 Task: Set the "Skip frame" for decoding in FFmpeg audio/video decoder to none.
Action: Mouse moved to (103, 13)
Screenshot: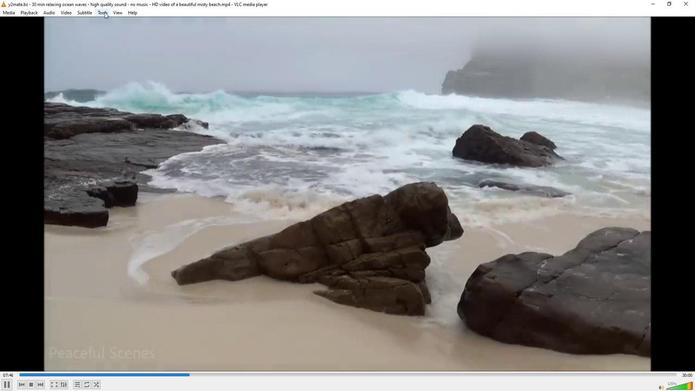 
Action: Mouse pressed left at (103, 13)
Screenshot: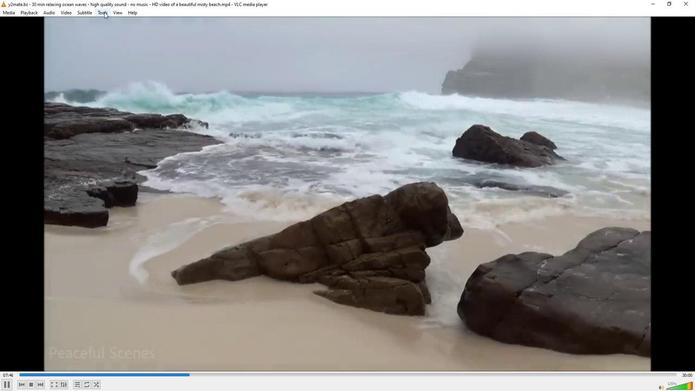
Action: Mouse moved to (113, 100)
Screenshot: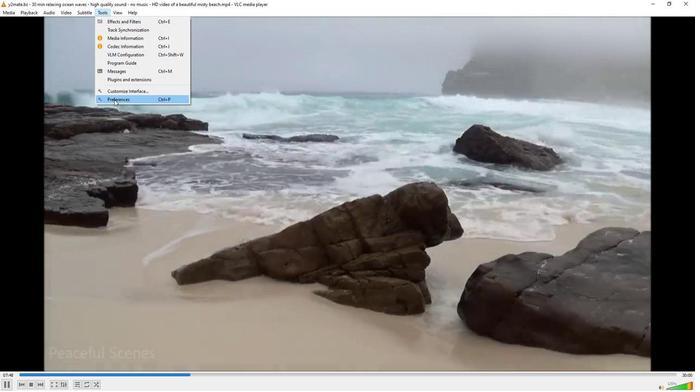 
Action: Mouse pressed left at (113, 100)
Screenshot: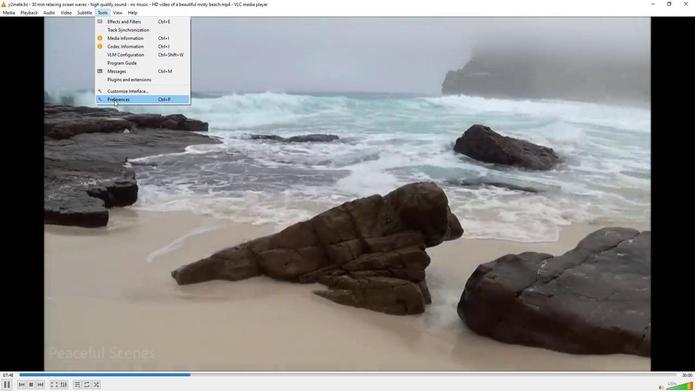 
Action: Mouse moved to (82, 307)
Screenshot: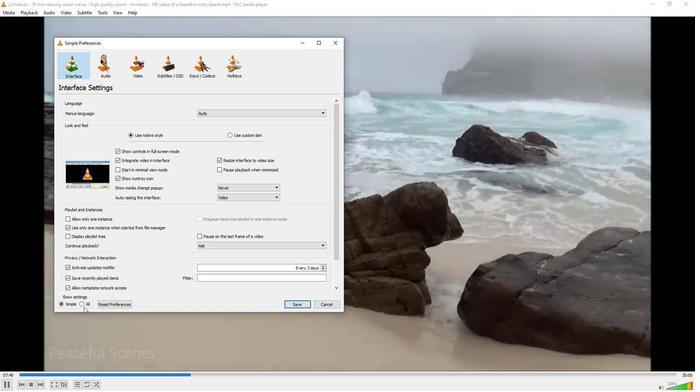 
Action: Mouse pressed left at (82, 307)
Screenshot: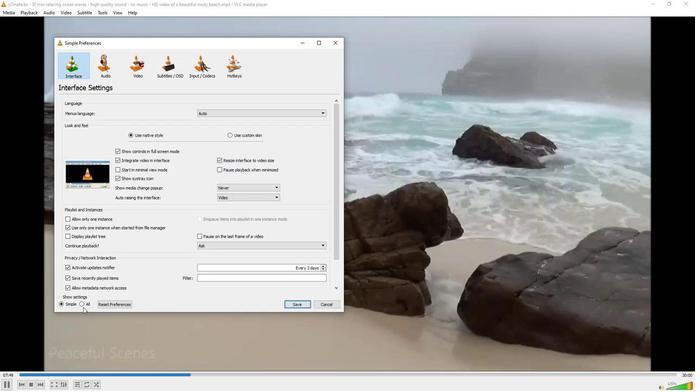 
Action: Mouse moved to (82, 304)
Screenshot: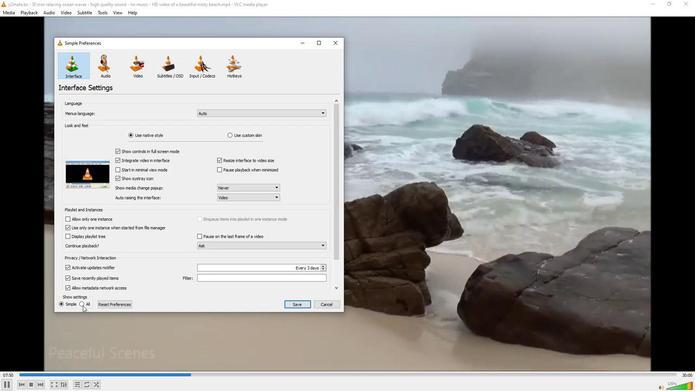 
Action: Mouse pressed left at (82, 304)
Screenshot: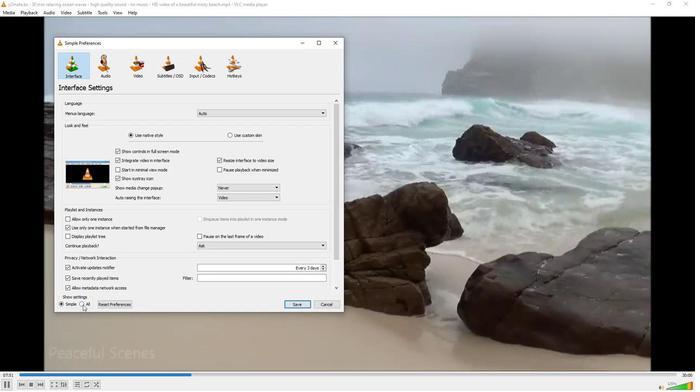 
Action: Mouse moved to (69, 200)
Screenshot: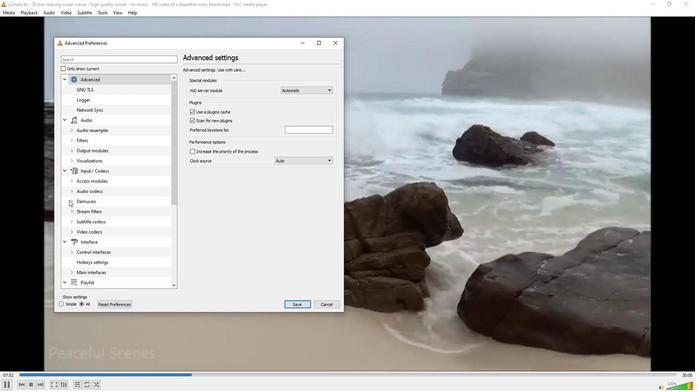 
Action: Mouse pressed left at (69, 200)
Screenshot: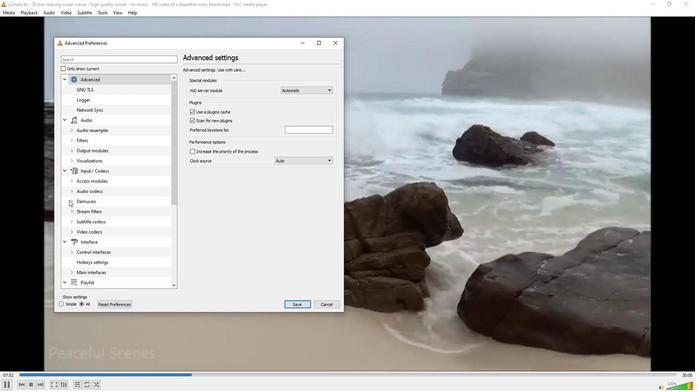 
Action: Mouse moved to (95, 215)
Screenshot: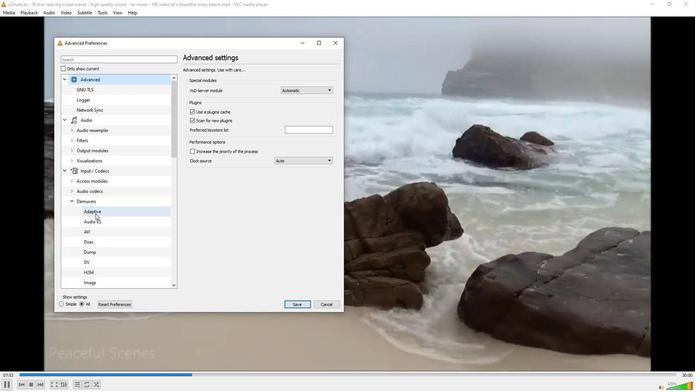 
Action: Mouse scrolled (95, 214) with delta (0, 0)
Screenshot: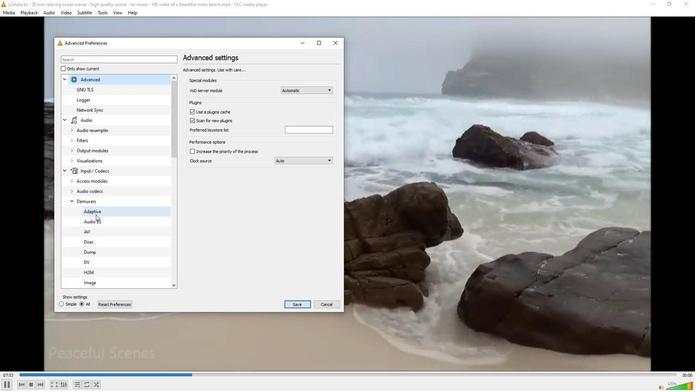 
Action: Mouse scrolled (95, 214) with delta (0, 0)
Screenshot: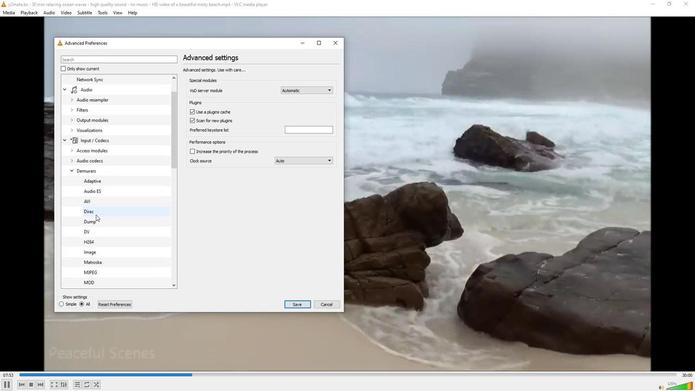 
Action: Mouse scrolled (95, 214) with delta (0, 0)
Screenshot: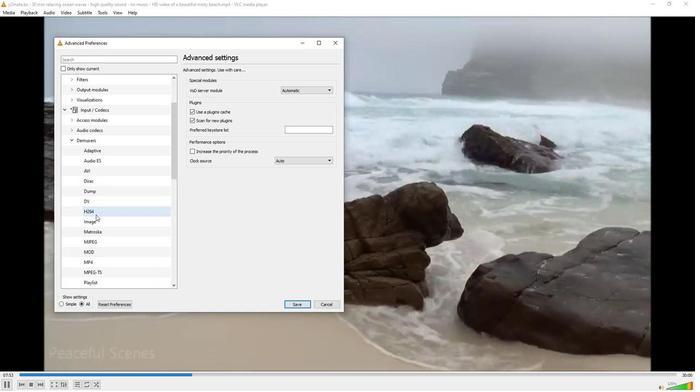 
Action: Mouse scrolled (95, 214) with delta (0, 0)
Screenshot: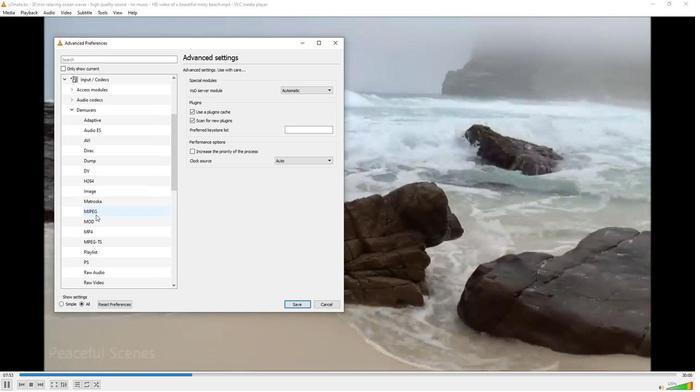 
Action: Mouse scrolled (95, 214) with delta (0, 0)
Screenshot: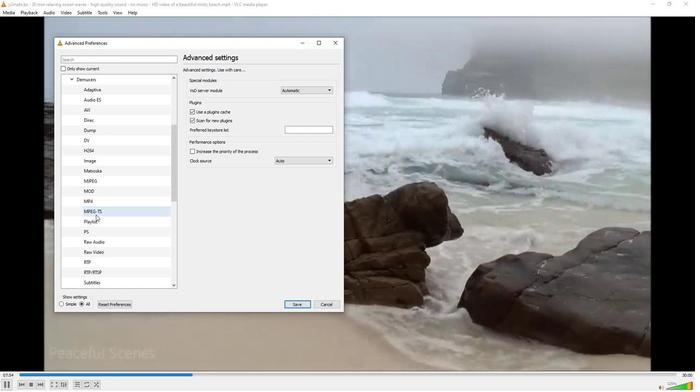 
Action: Mouse scrolled (95, 214) with delta (0, 0)
Screenshot: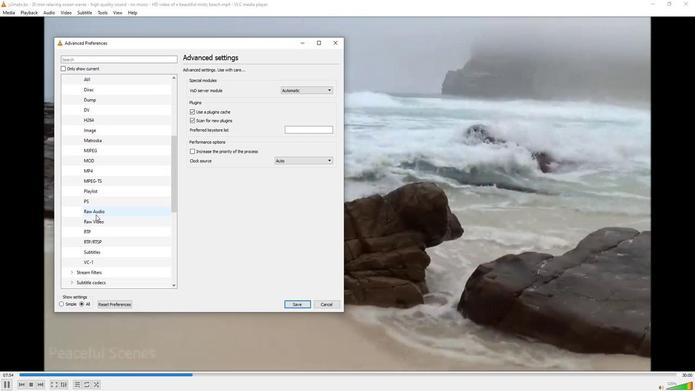 
Action: Mouse moved to (71, 262)
Screenshot: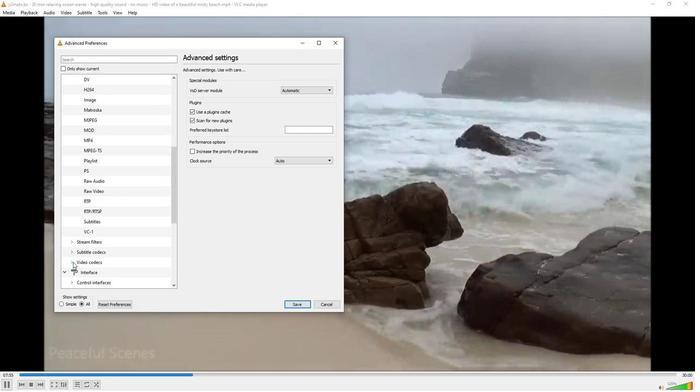 
Action: Mouse pressed left at (71, 262)
Screenshot: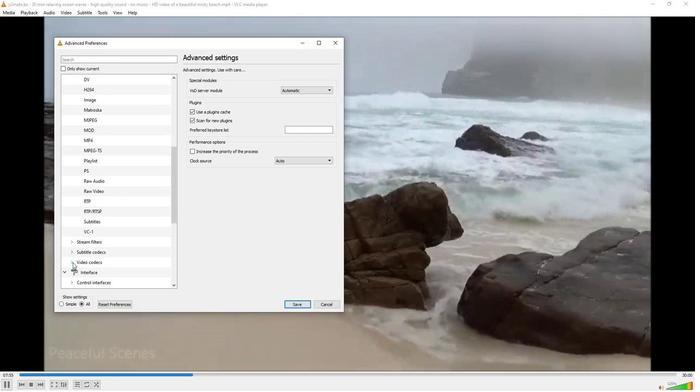 
Action: Mouse moved to (103, 261)
Screenshot: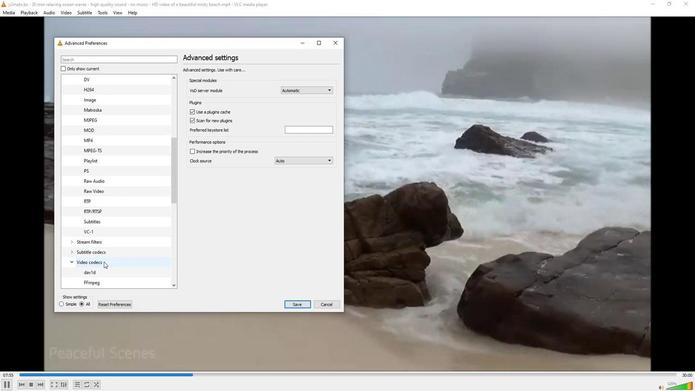 
Action: Mouse scrolled (103, 261) with delta (0, 0)
Screenshot: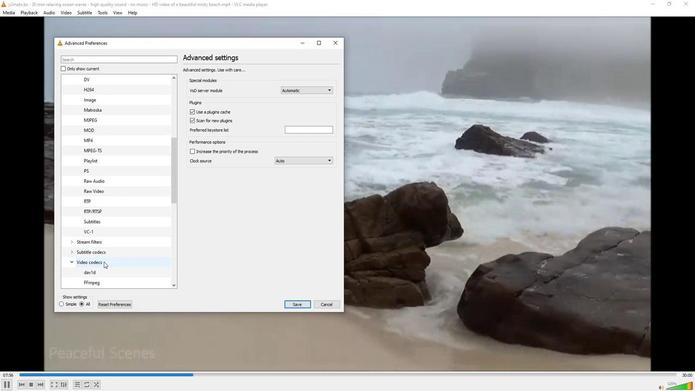 
Action: Mouse moved to (110, 254)
Screenshot: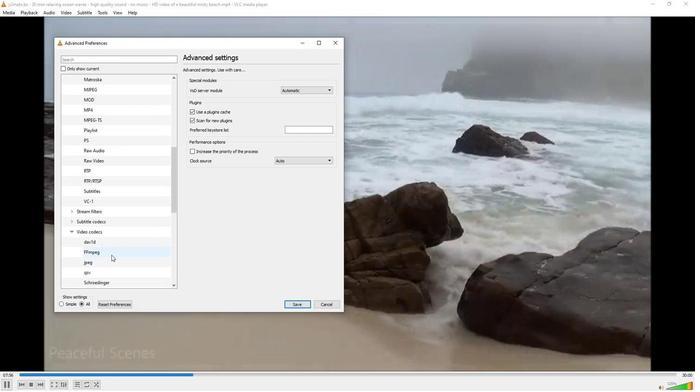 
Action: Mouse pressed left at (110, 254)
Screenshot: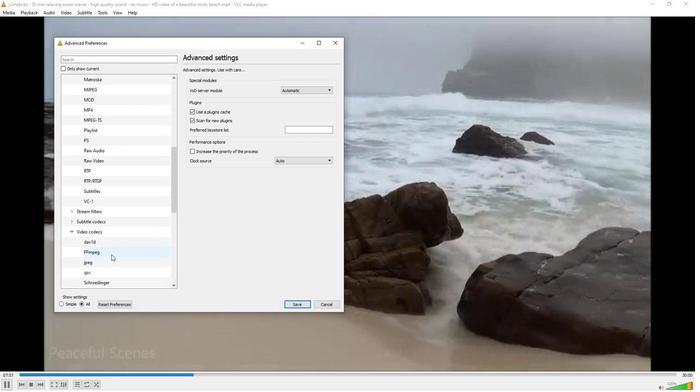 
Action: Mouse moved to (320, 142)
Screenshot: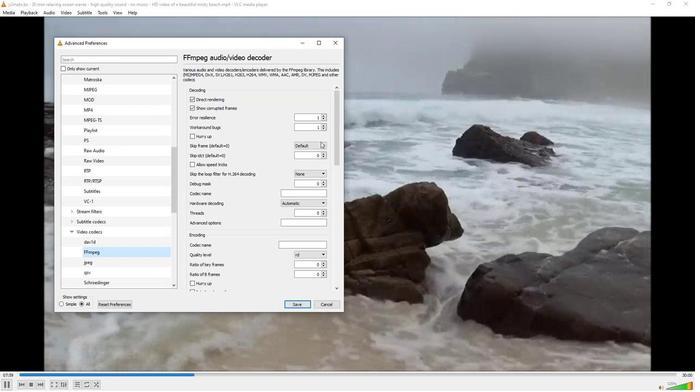 
Action: Mouse pressed left at (320, 142)
Screenshot: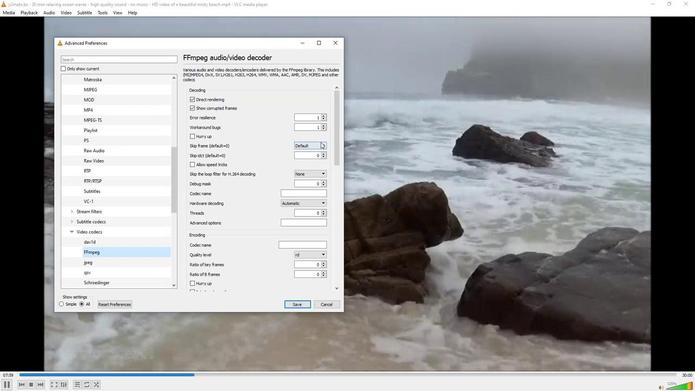
Action: Mouse moved to (296, 149)
Screenshot: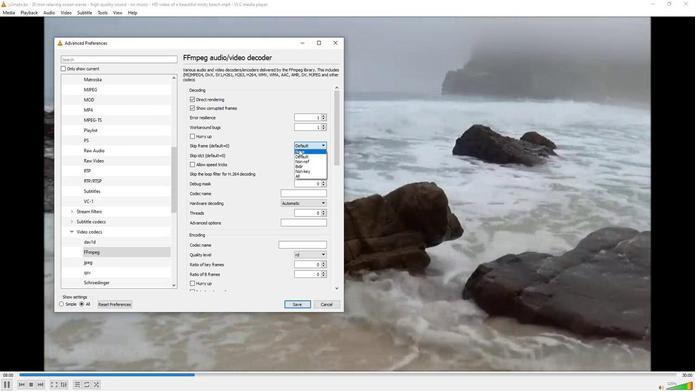 
Action: Mouse pressed left at (296, 149)
Screenshot: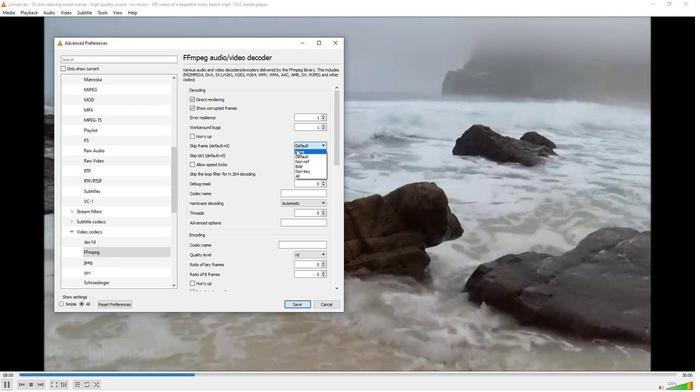 
Action: Mouse moved to (273, 148)
Screenshot: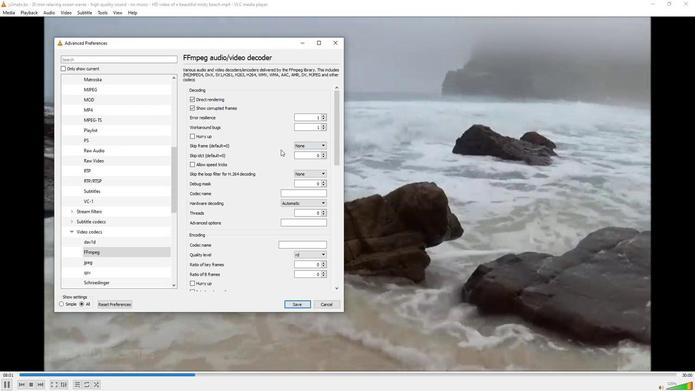 
